 Task: Add title and two columns  from layout.
Action: Mouse moved to (156, 60)
Screenshot: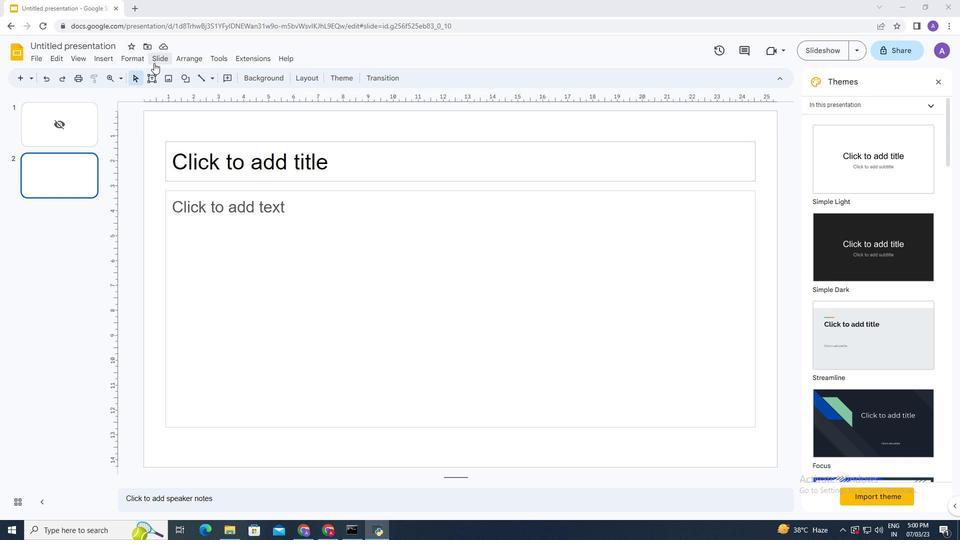
Action: Mouse pressed left at (156, 60)
Screenshot: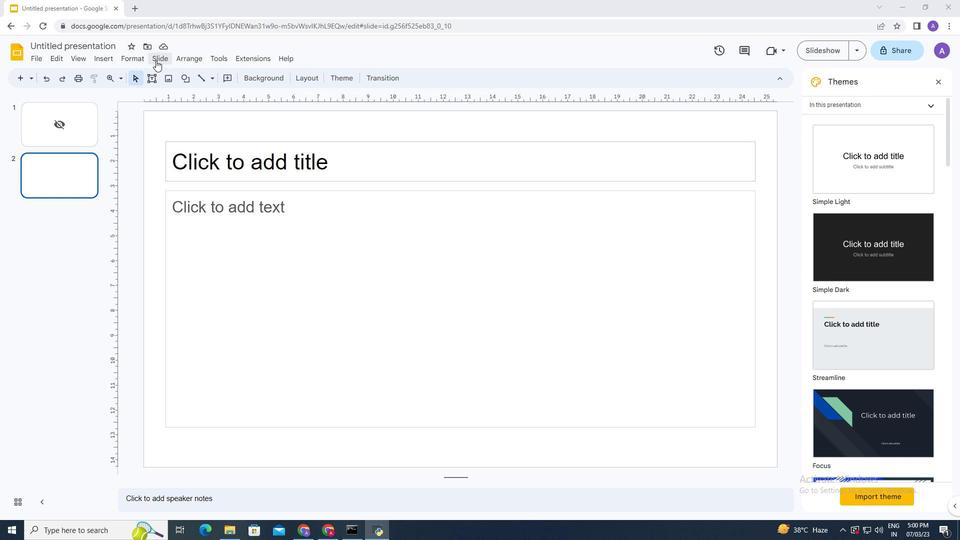 
Action: Mouse moved to (345, 251)
Screenshot: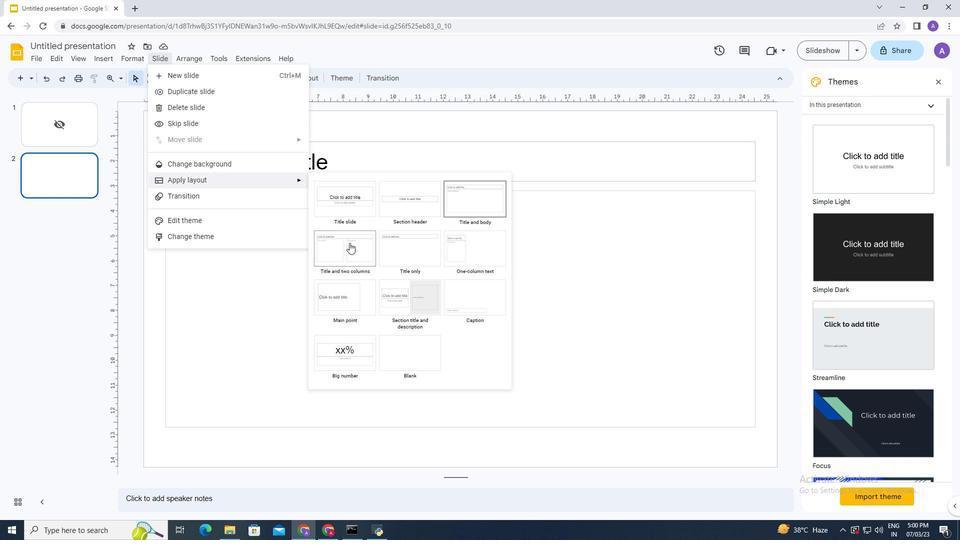 
Action: Mouse pressed left at (345, 251)
Screenshot: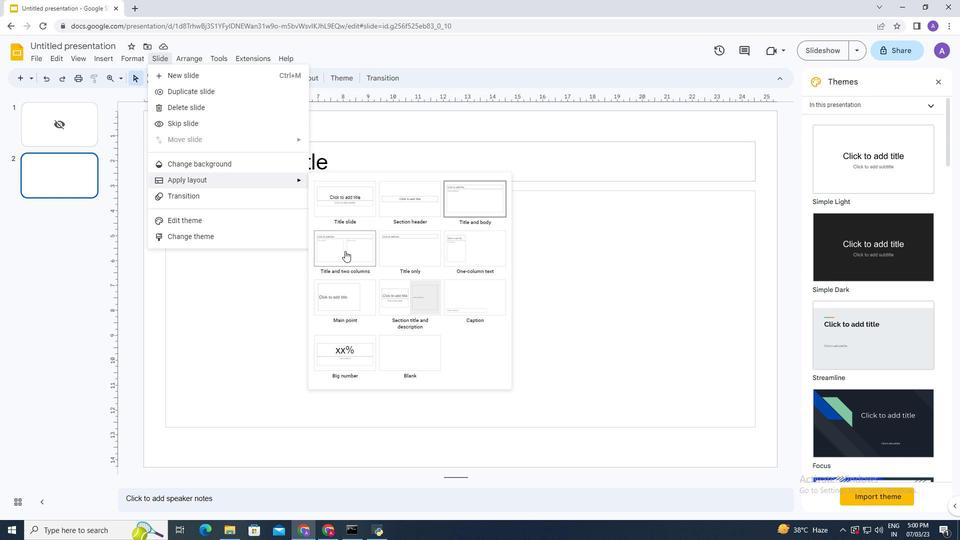 
